 Task: In the  document effectivecs.odt Select the text and change paragraph spacing to  '1.5' Change page orientation to  'Landscape' Add Page color Navy Blue
Action: Mouse moved to (244, 318)
Screenshot: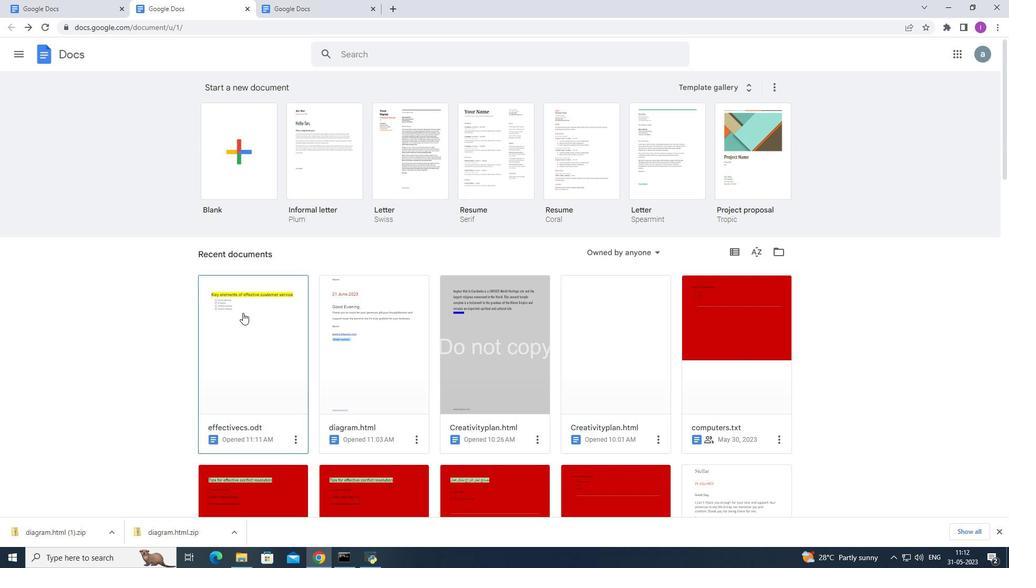 
Action: Mouse pressed left at (244, 318)
Screenshot: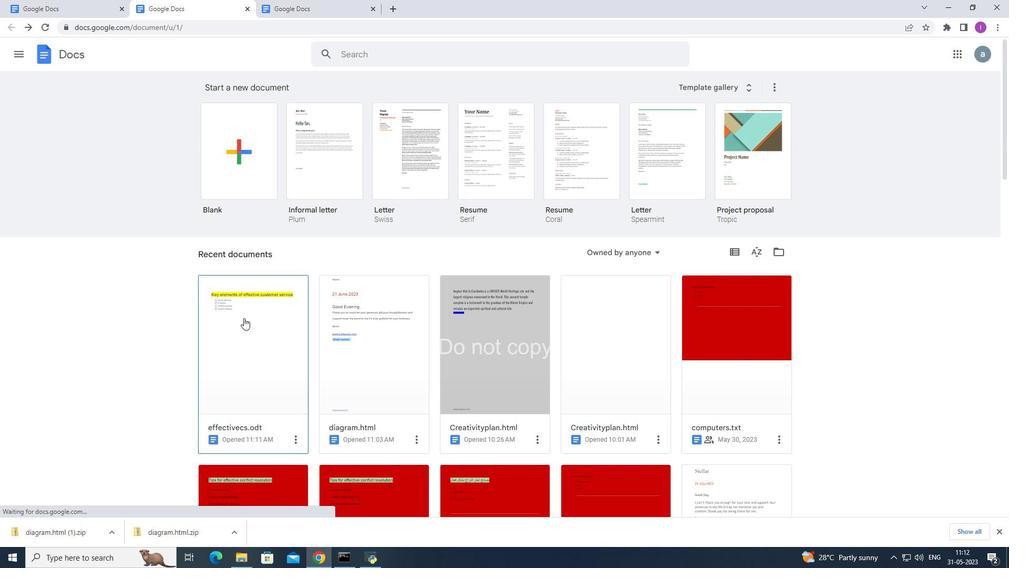 
Action: Mouse moved to (330, 177)
Screenshot: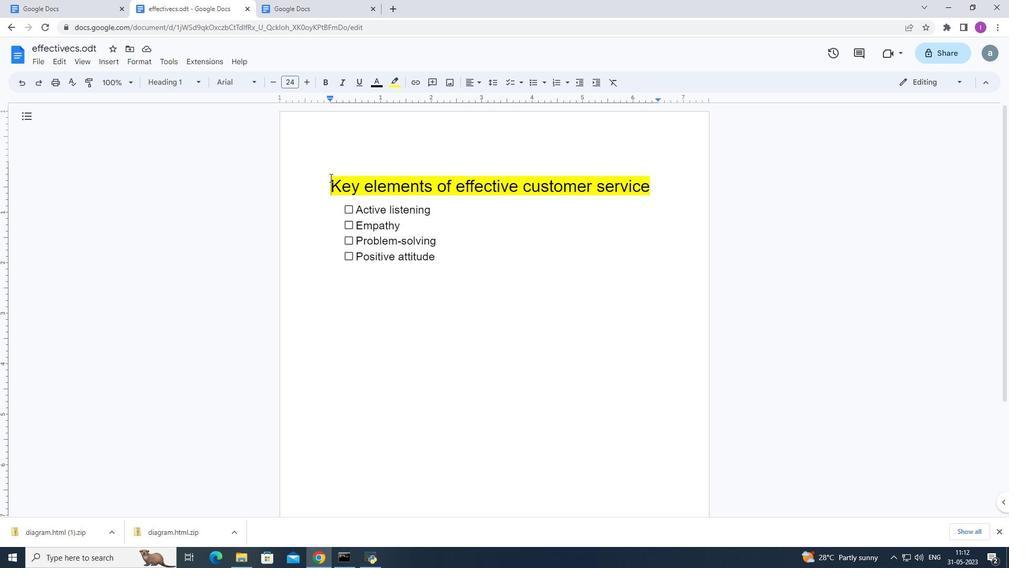 
Action: Mouse pressed left at (330, 177)
Screenshot: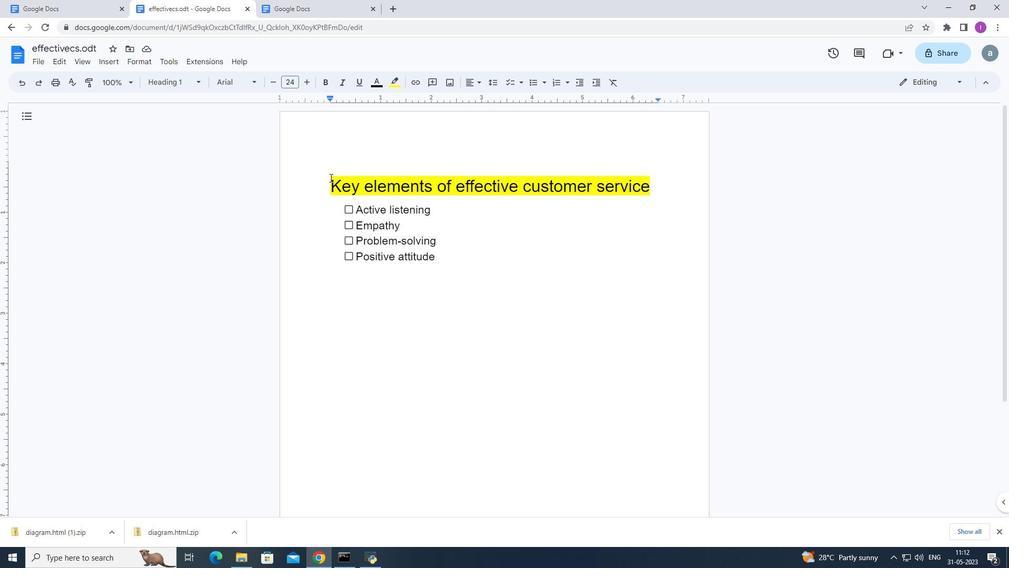 
Action: Mouse moved to (492, 86)
Screenshot: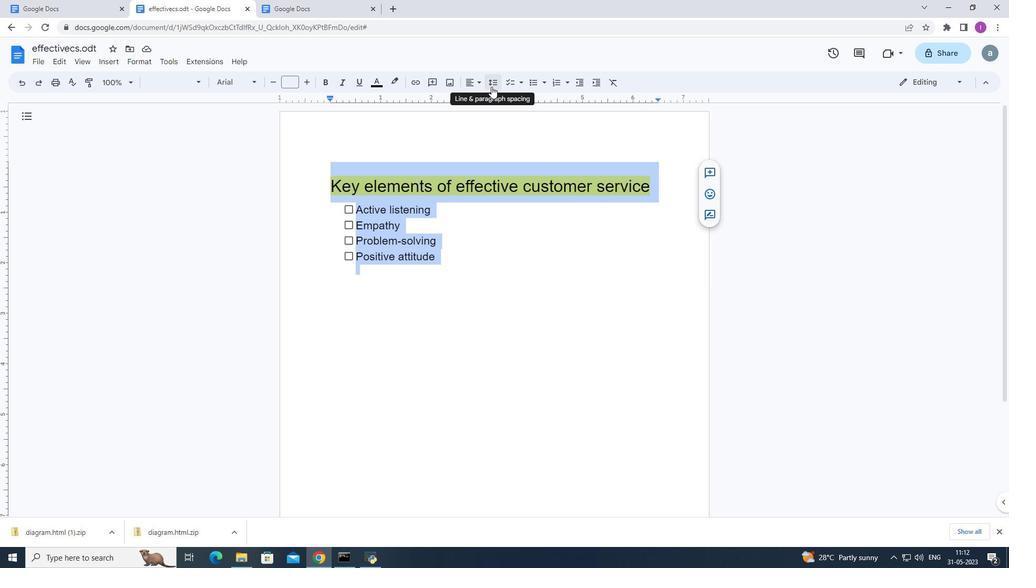 
Action: Mouse pressed left at (492, 86)
Screenshot: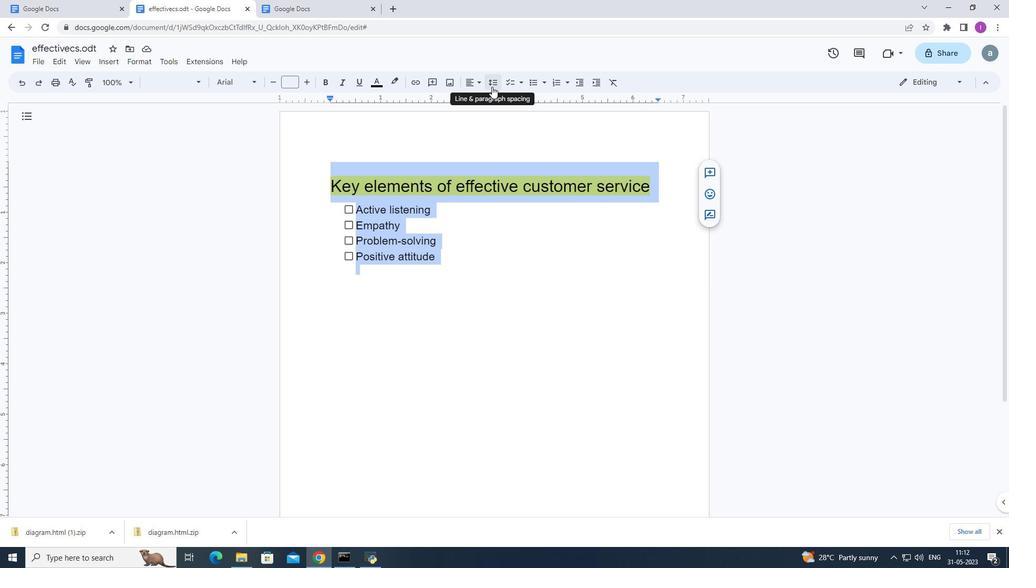 
Action: Mouse moved to (513, 134)
Screenshot: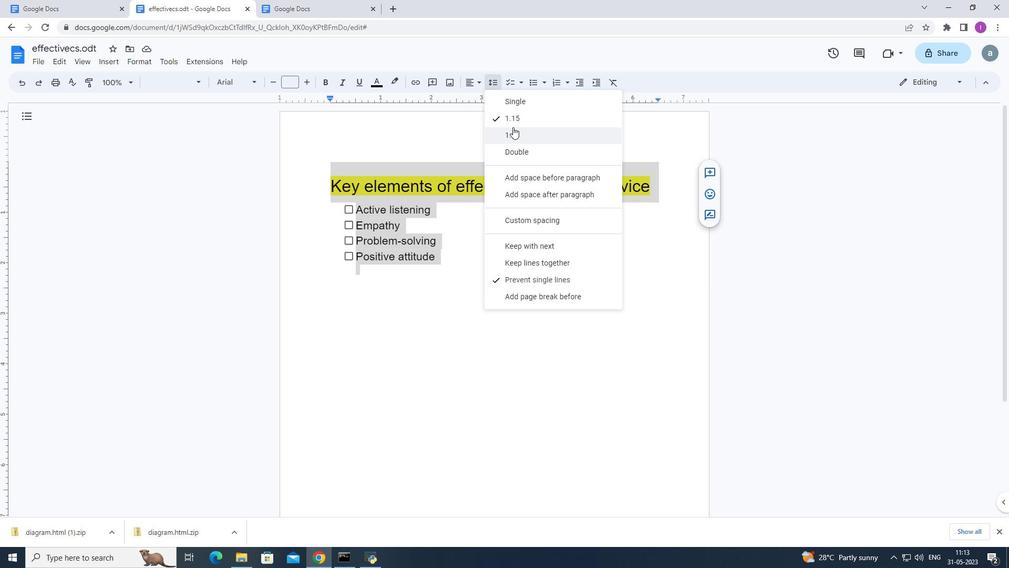 
Action: Mouse pressed left at (513, 134)
Screenshot: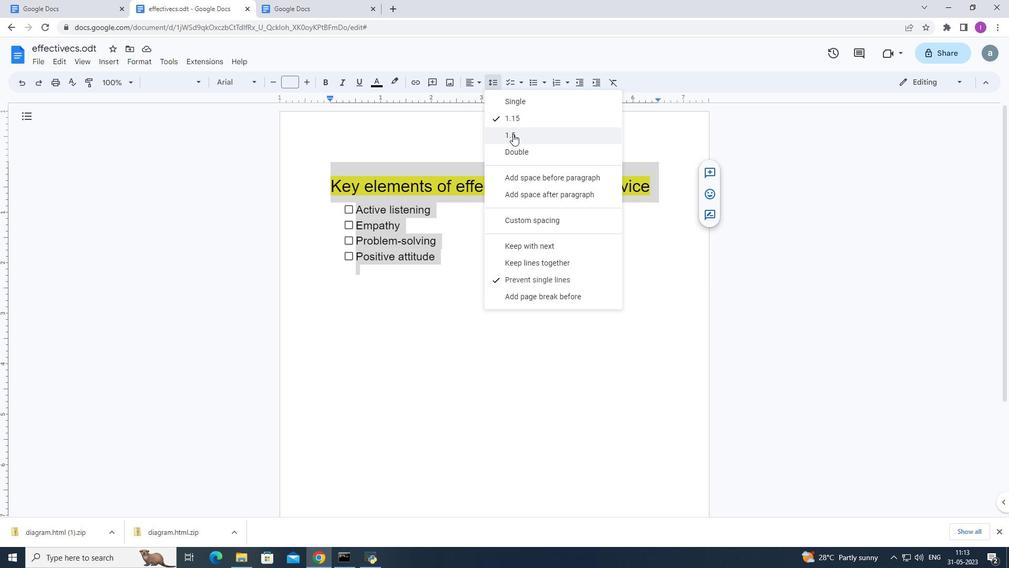 
Action: Mouse moved to (39, 61)
Screenshot: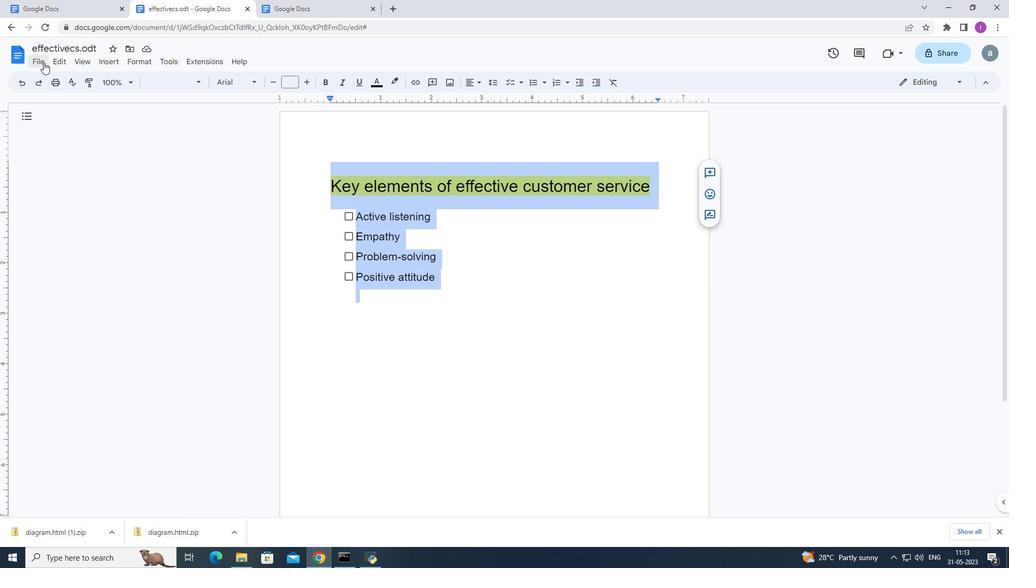 
Action: Mouse pressed left at (39, 61)
Screenshot: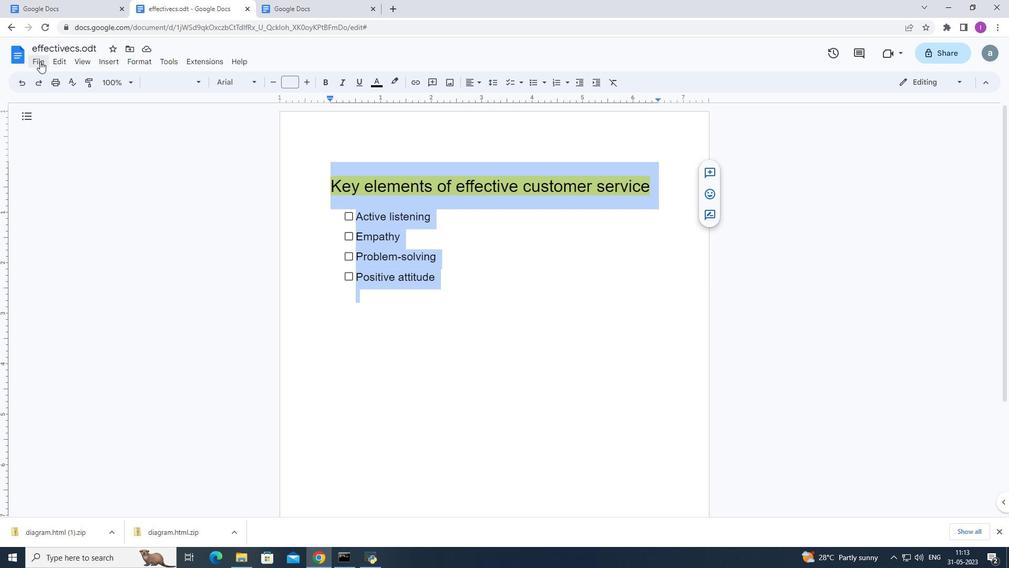 
Action: Mouse moved to (64, 347)
Screenshot: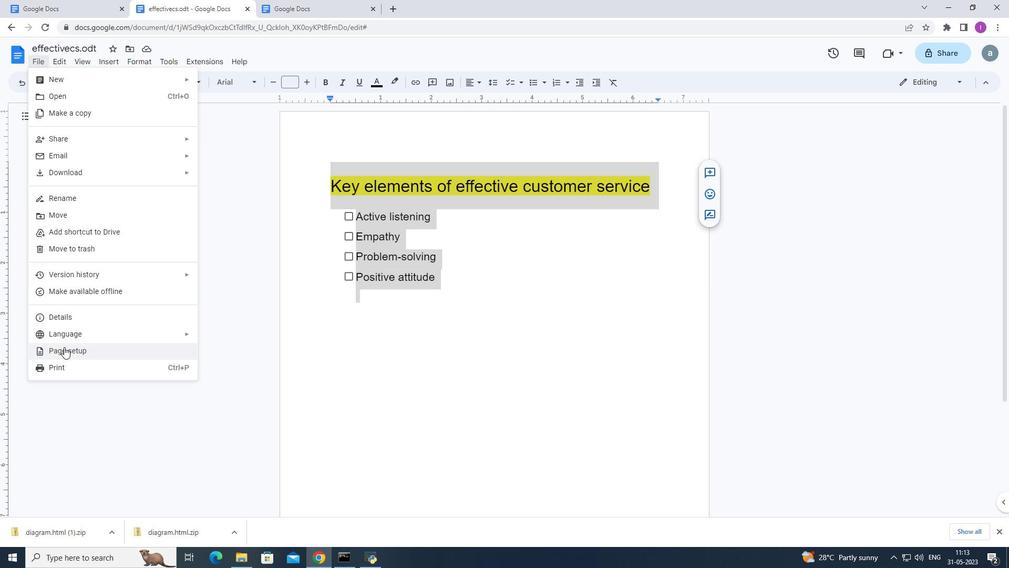 
Action: Mouse pressed left at (64, 347)
Screenshot: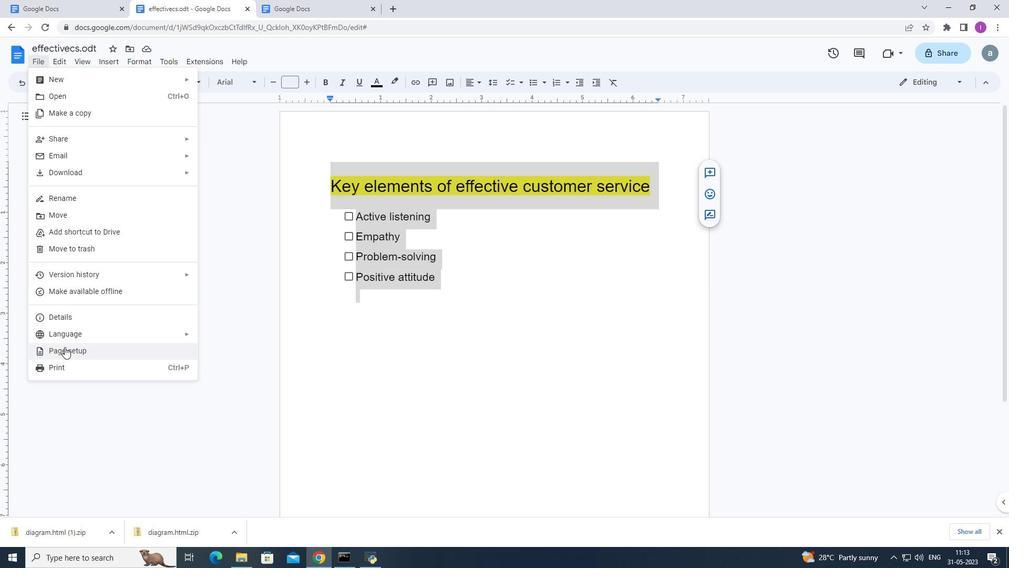 
Action: Mouse moved to (461, 262)
Screenshot: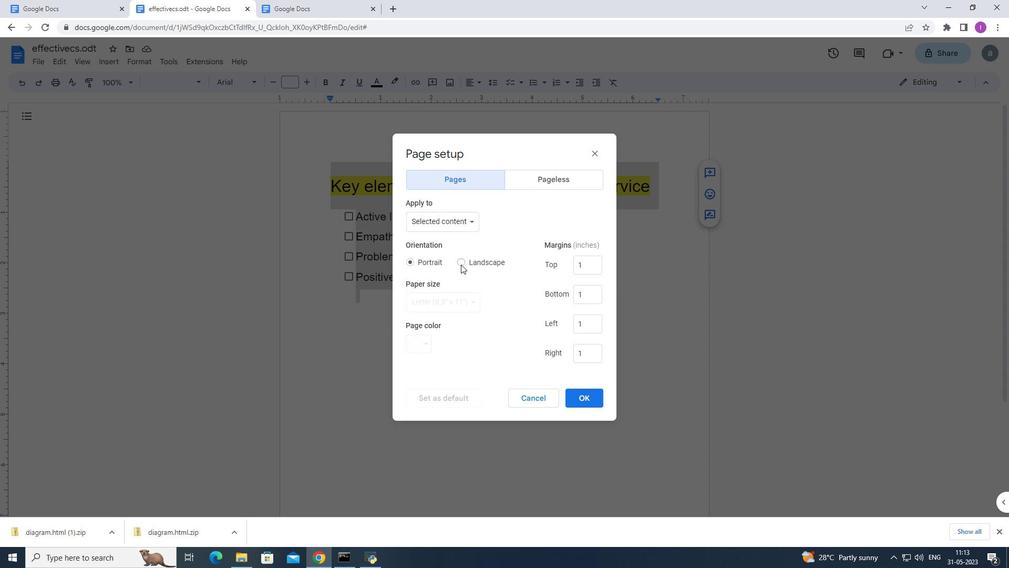 
Action: Mouse pressed left at (461, 262)
Screenshot: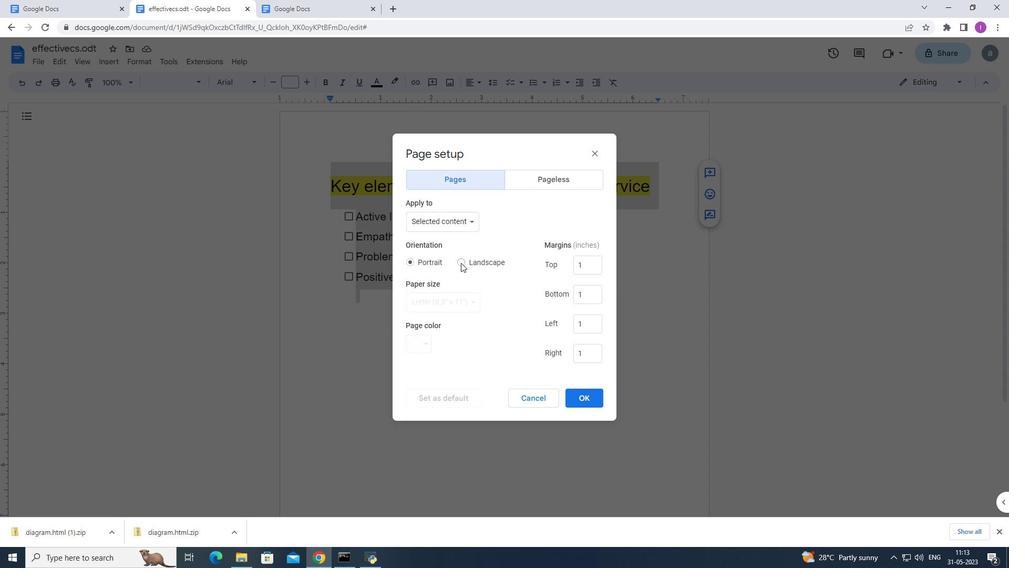 
Action: Mouse moved to (415, 264)
Screenshot: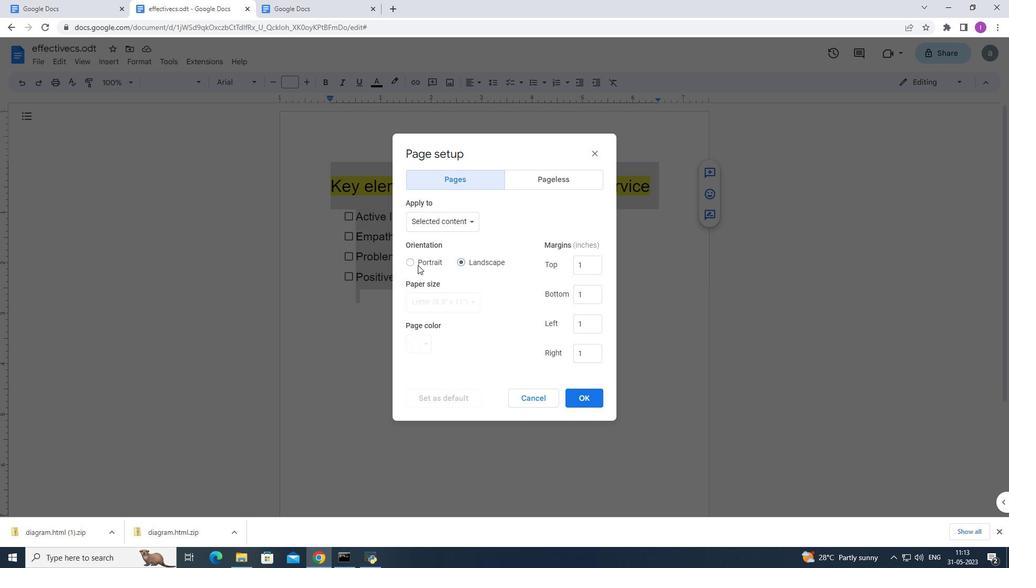 
Action: Mouse pressed left at (415, 264)
Screenshot: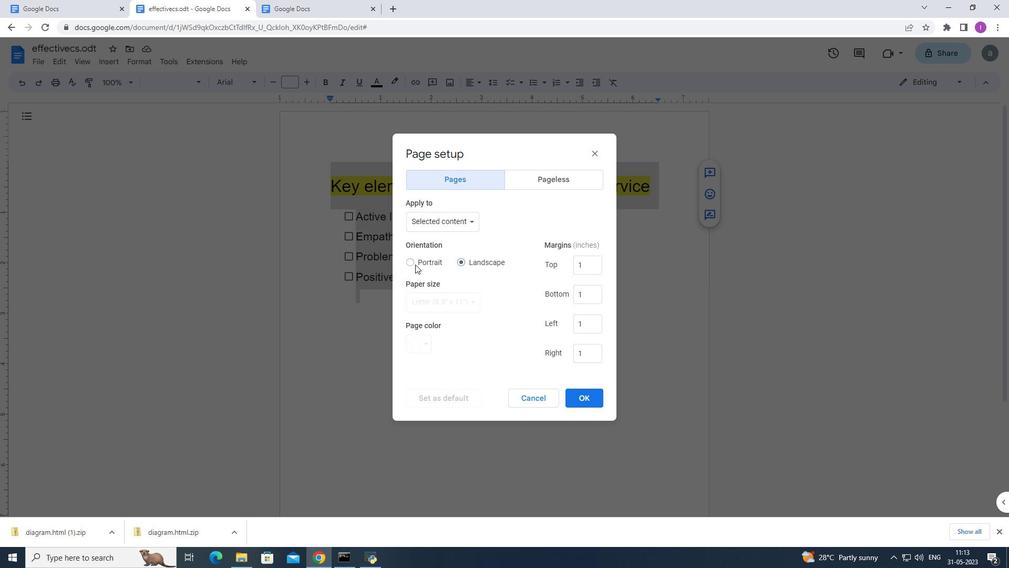 
Action: Mouse moved to (590, 153)
Screenshot: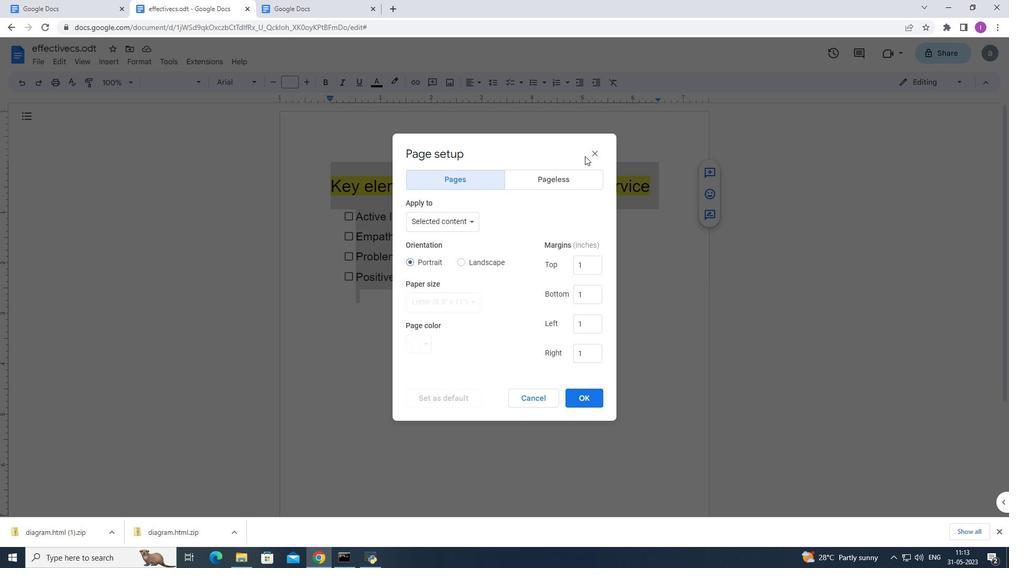 
Action: Mouse pressed left at (590, 153)
Screenshot: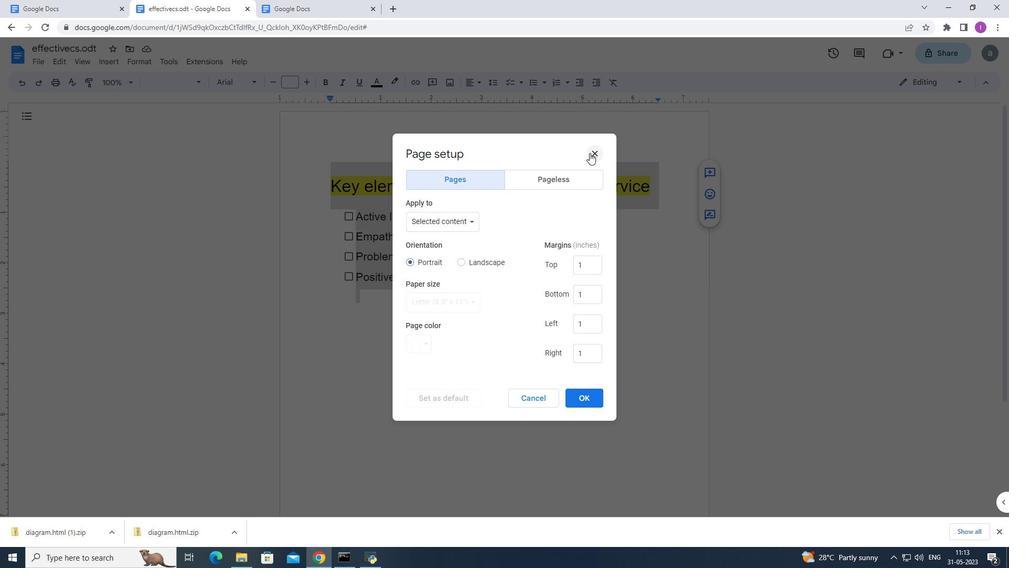 
Action: Mouse moved to (398, 343)
Screenshot: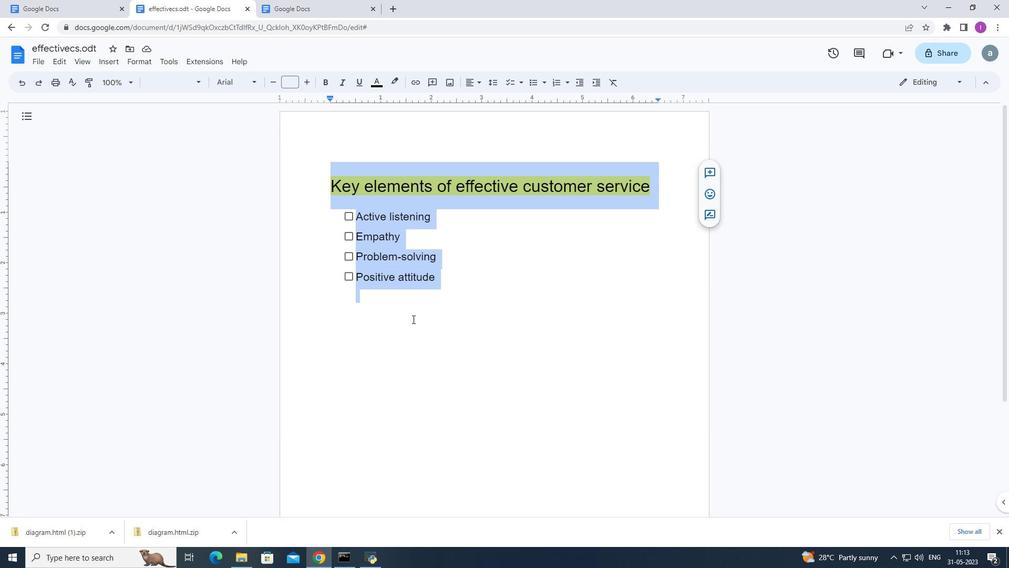 
Action: Mouse pressed left at (398, 343)
Screenshot: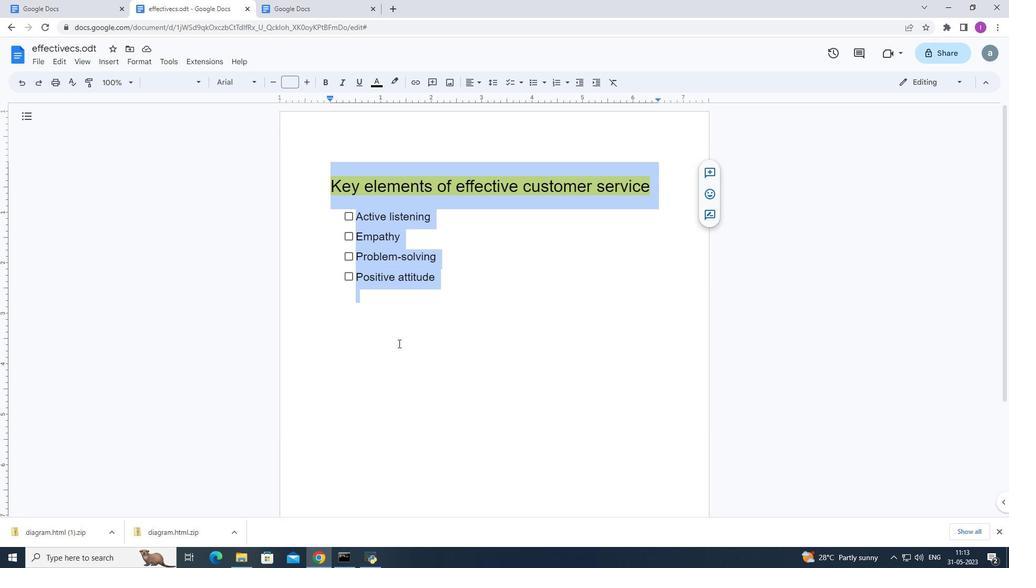 
Action: Mouse moved to (34, 63)
Screenshot: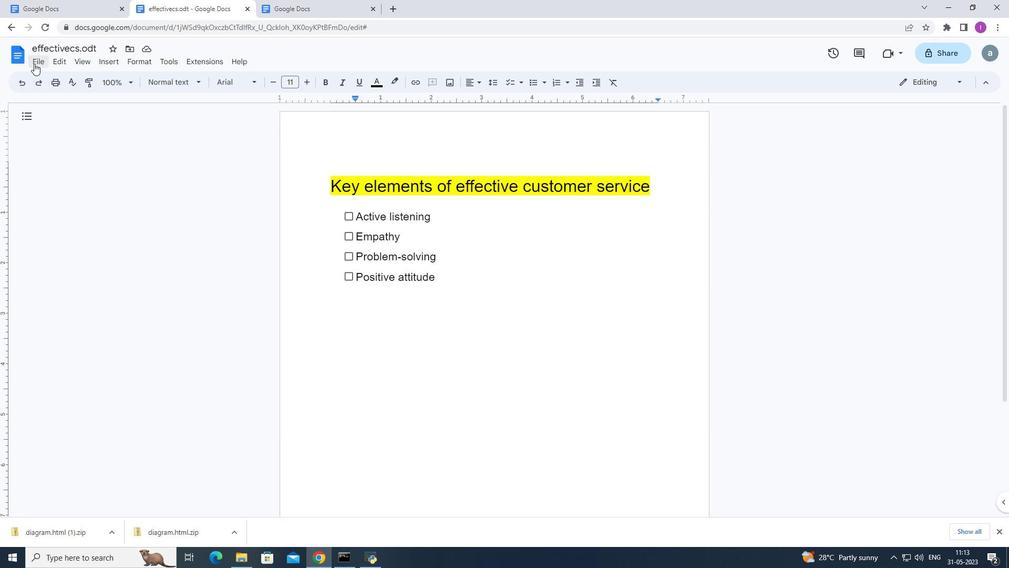 
Action: Mouse pressed left at (34, 63)
Screenshot: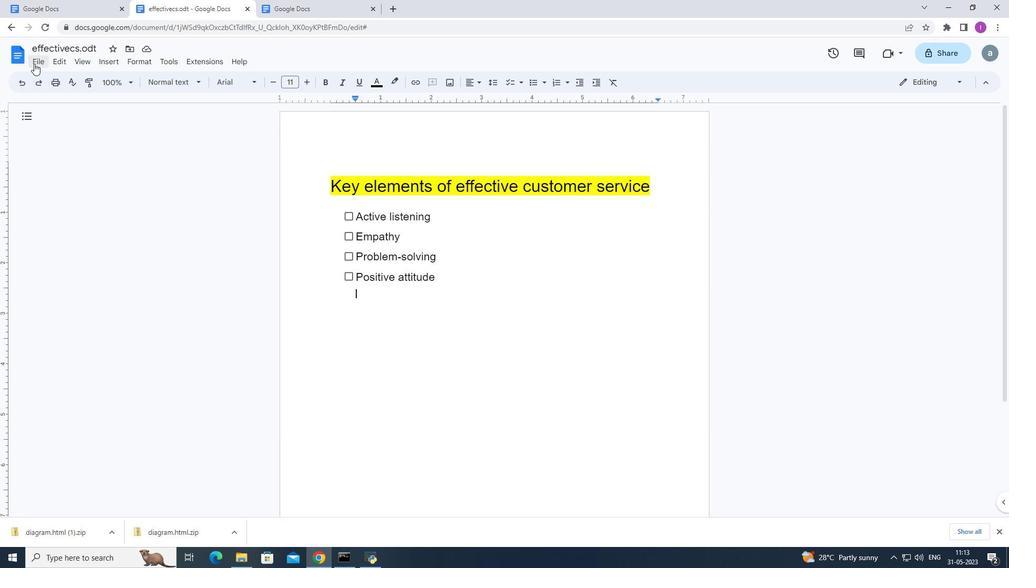 
Action: Mouse moved to (80, 347)
Screenshot: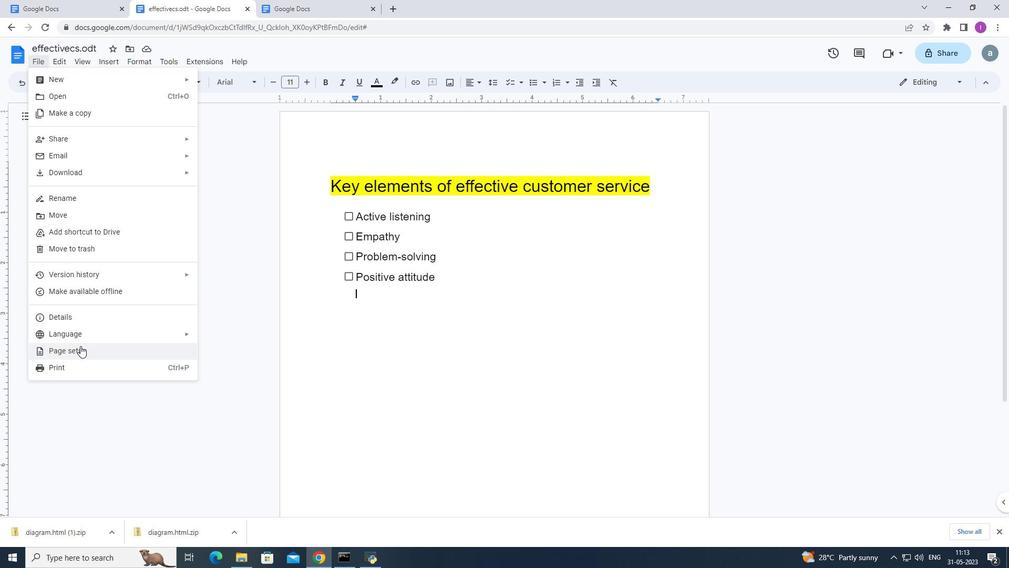 
Action: Mouse pressed left at (80, 347)
Screenshot: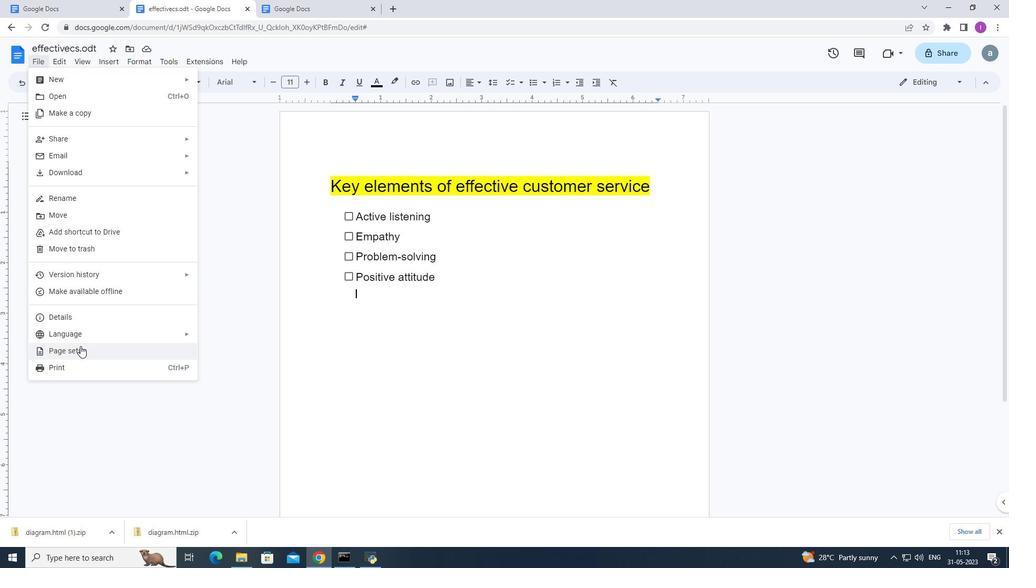
Action: Mouse moved to (459, 261)
Screenshot: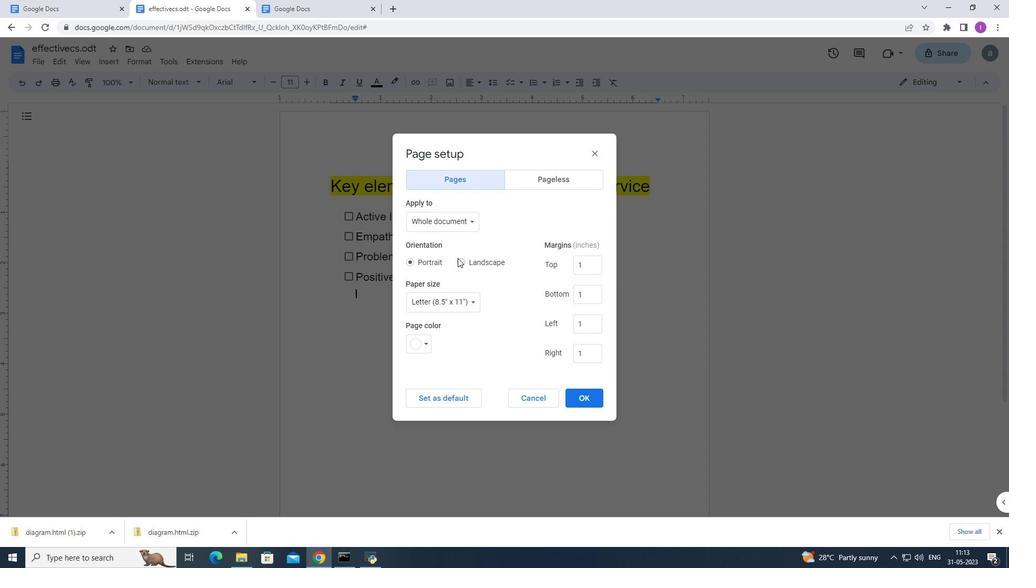 
Action: Mouse pressed left at (459, 261)
Screenshot: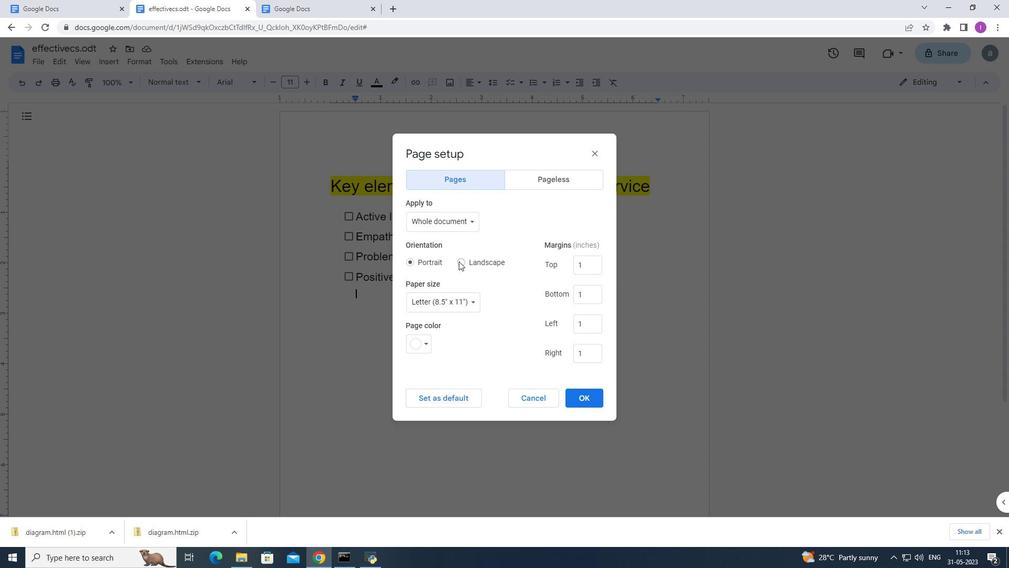 
Action: Mouse moved to (429, 344)
Screenshot: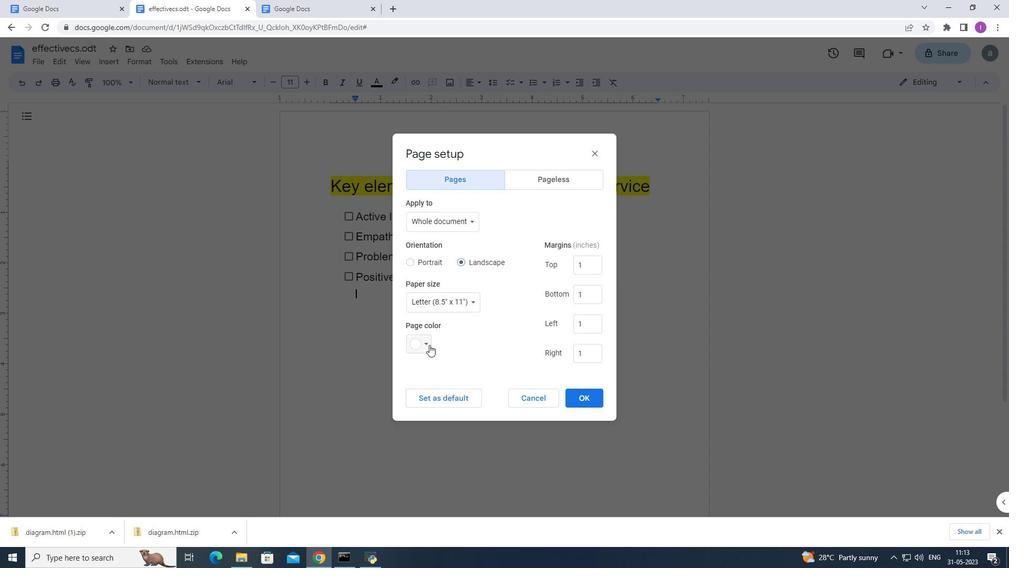
Action: Mouse pressed left at (429, 344)
Screenshot: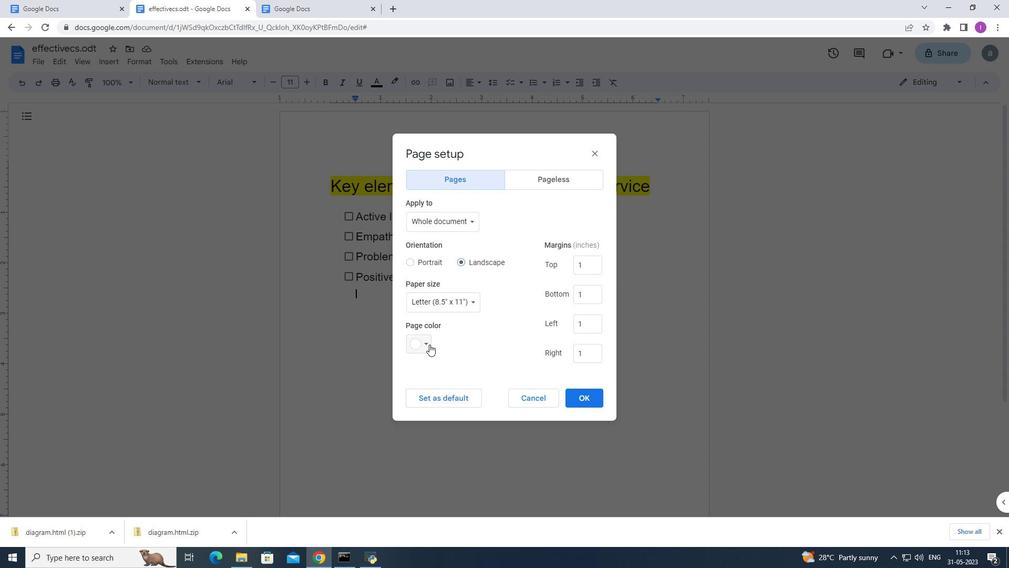 
Action: Mouse moved to (501, 378)
Screenshot: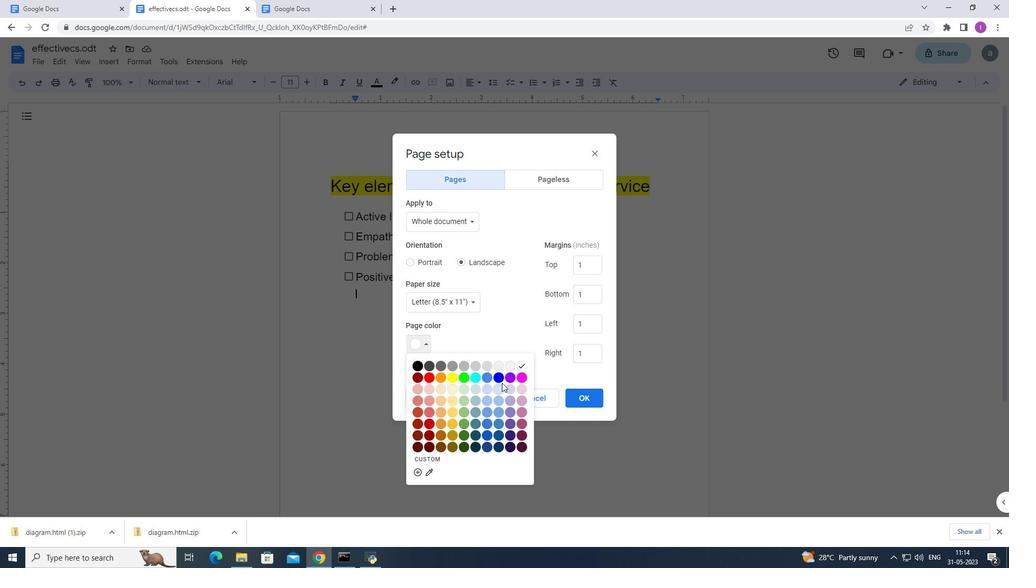 
Action: Mouse pressed left at (501, 378)
Screenshot: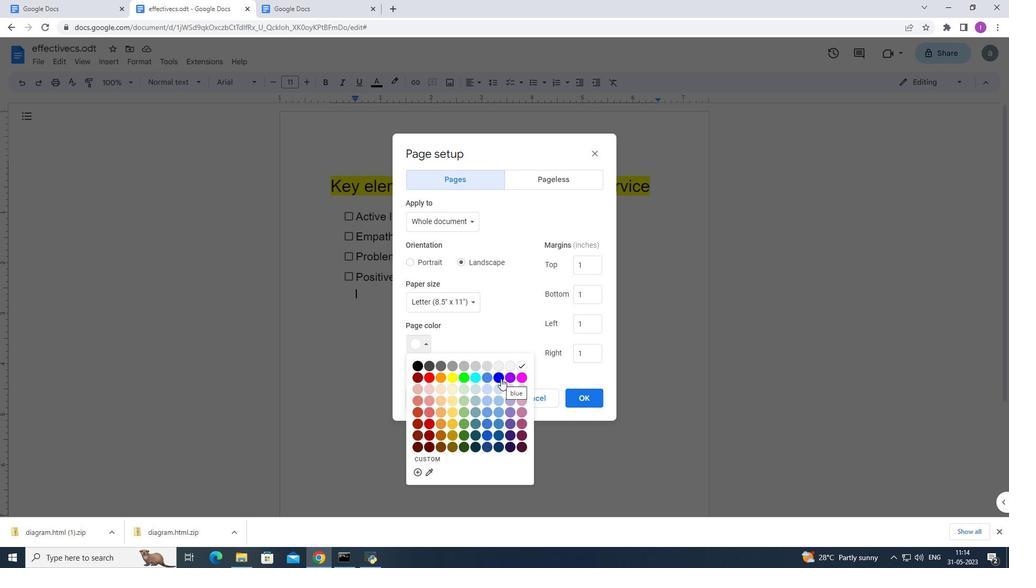 
Action: Mouse moved to (586, 400)
Screenshot: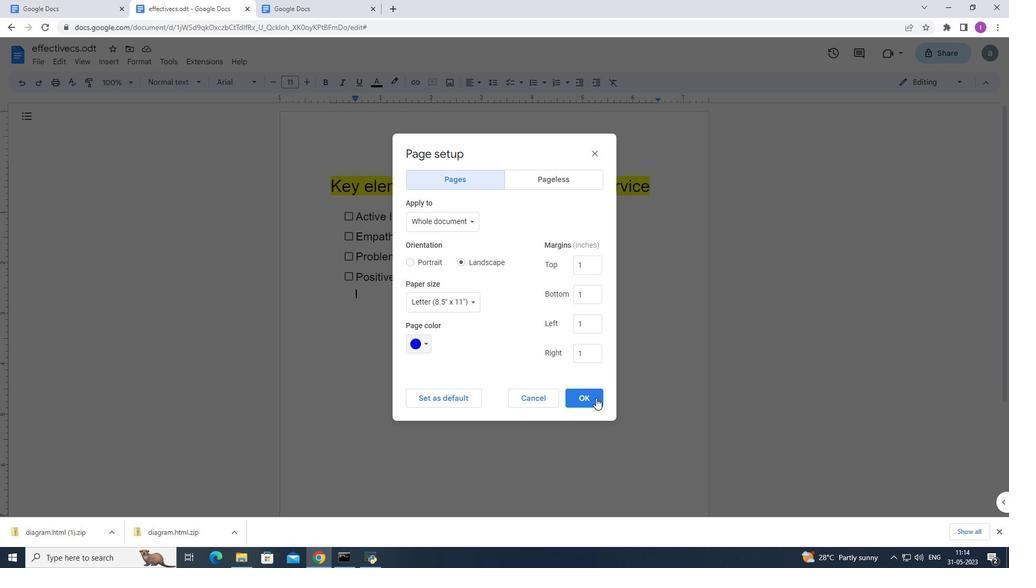 
Action: Mouse pressed left at (586, 400)
Screenshot: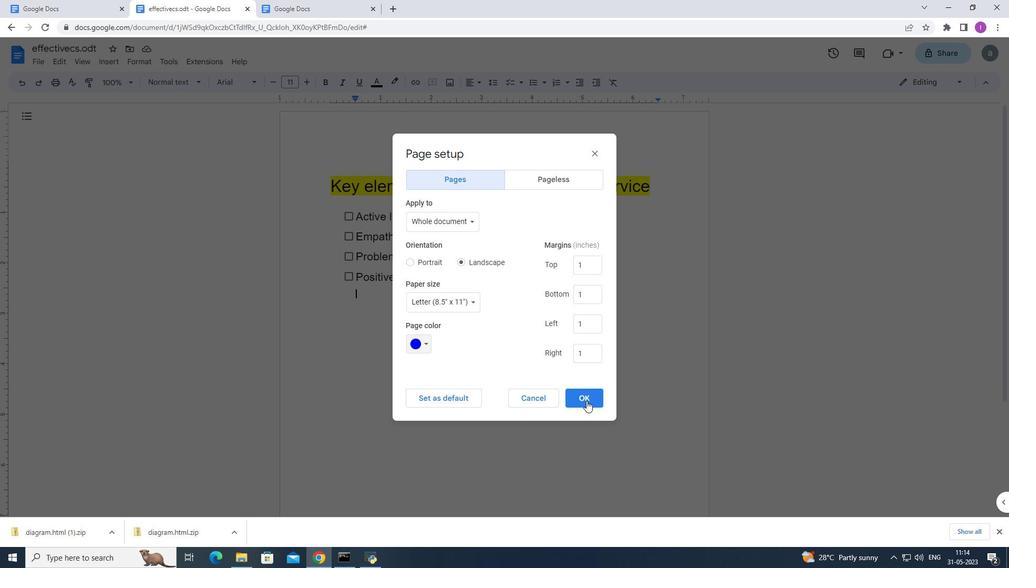 
Action: Mouse moved to (583, 396)
Screenshot: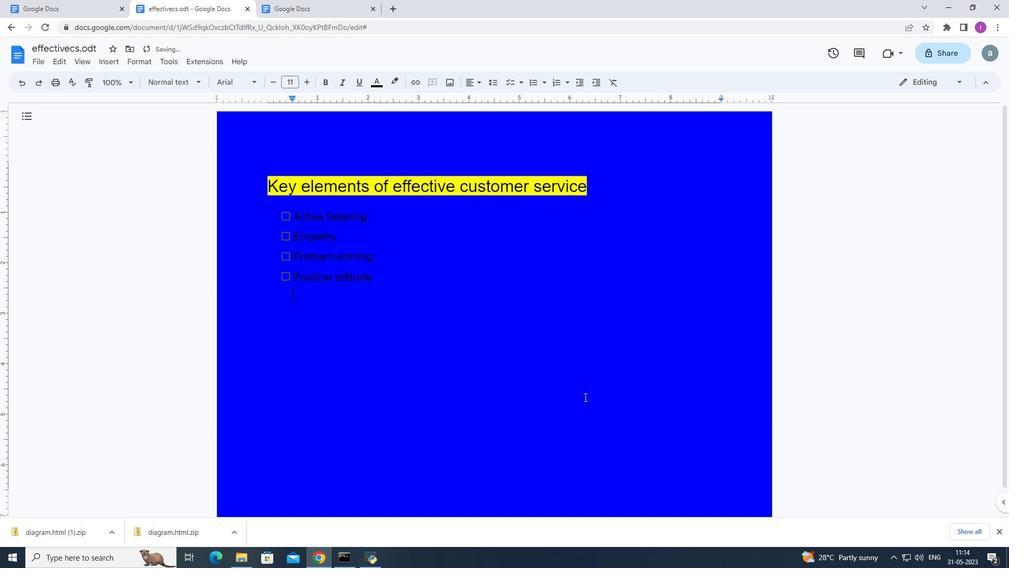 
